 Task: Create a due date automation trigger when advanced on, on the tuesday of the week a card is due add fields with custom field "Resume" set to a number greater than 1 and greater or equal to 10 at 11:00 AM.
Action: Mouse moved to (933, 76)
Screenshot: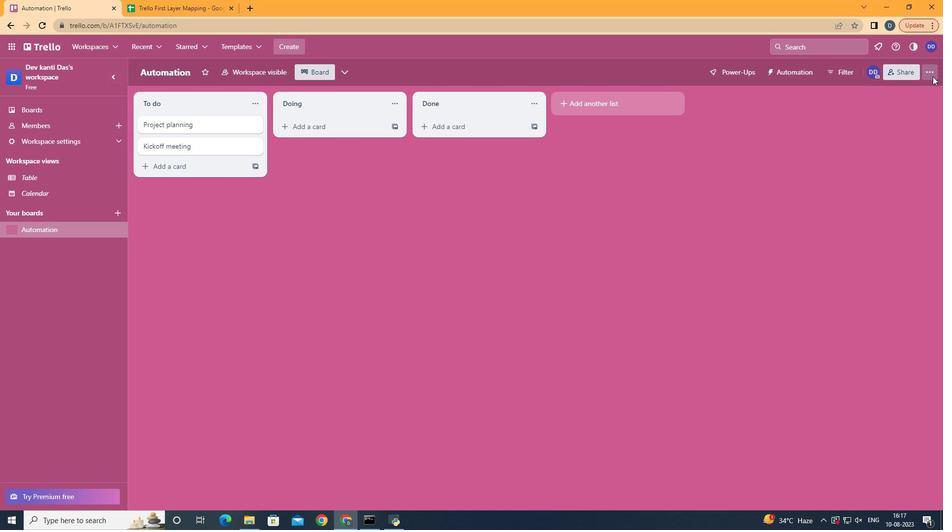 
Action: Mouse pressed left at (933, 76)
Screenshot: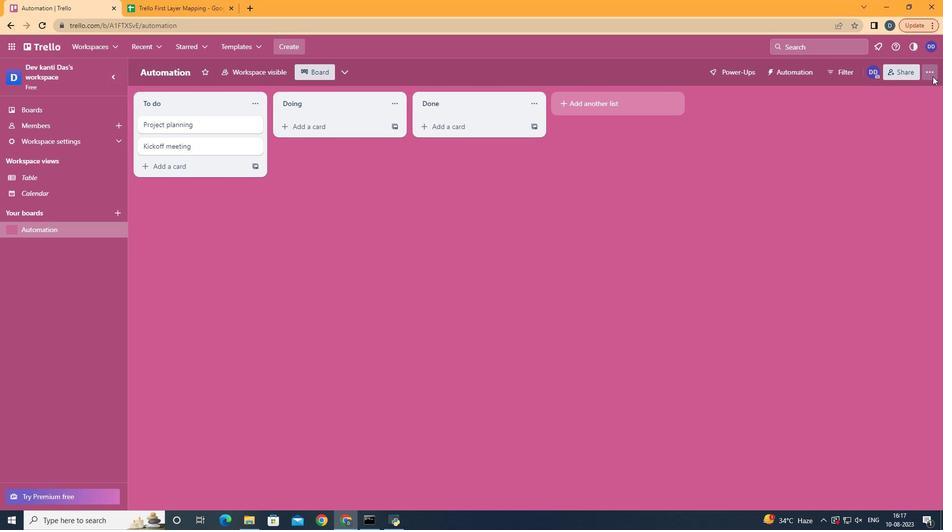 
Action: Mouse moved to (863, 202)
Screenshot: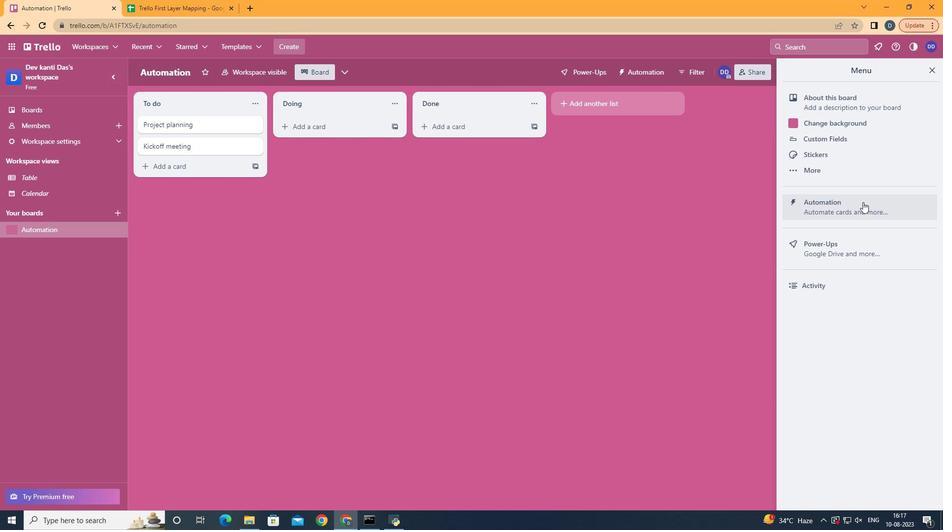
Action: Mouse pressed left at (863, 202)
Screenshot: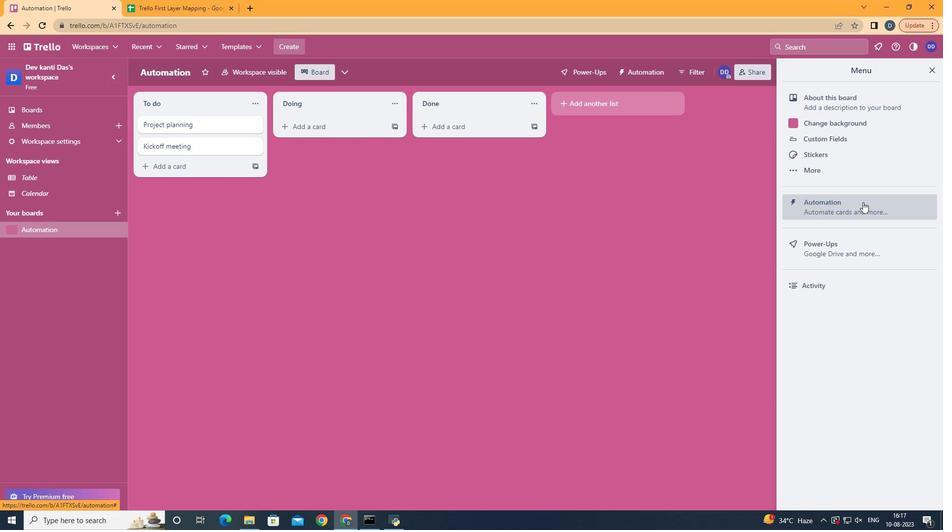 
Action: Mouse moved to (173, 192)
Screenshot: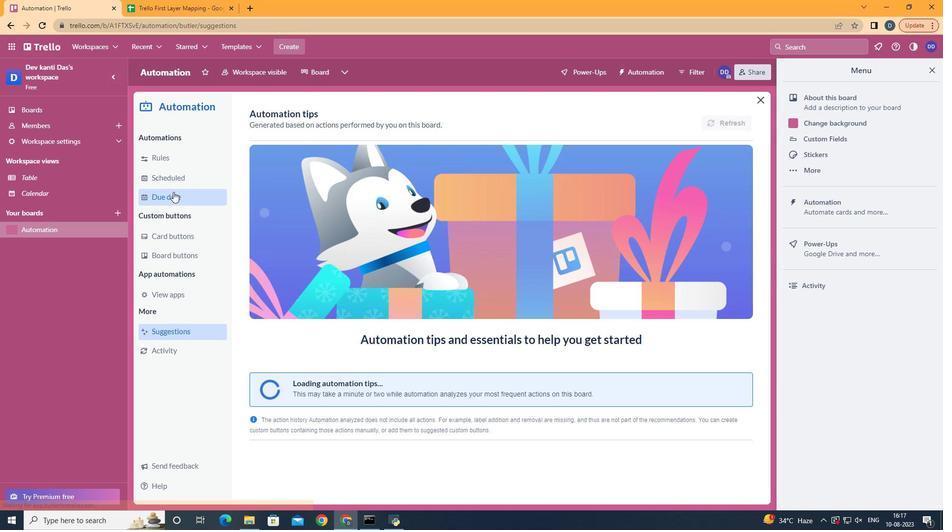 
Action: Mouse pressed left at (173, 192)
Screenshot: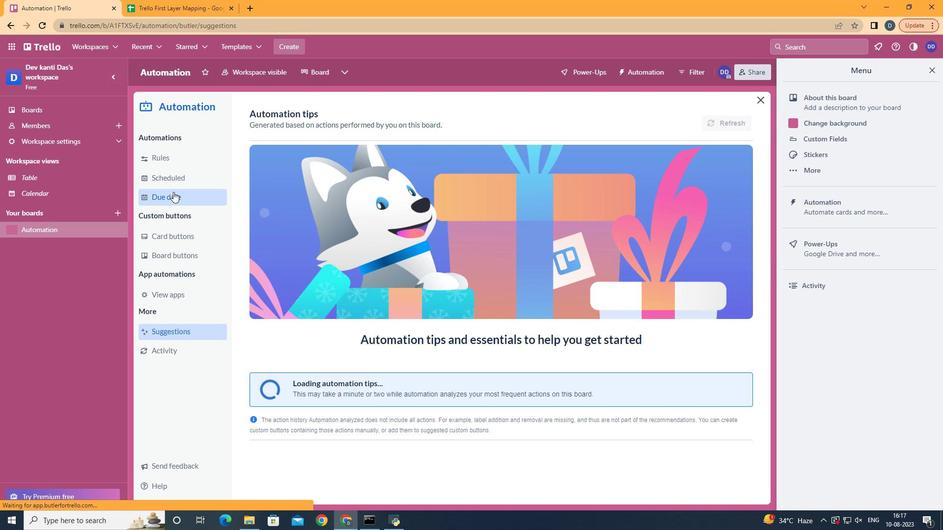 
Action: Mouse moved to (693, 116)
Screenshot: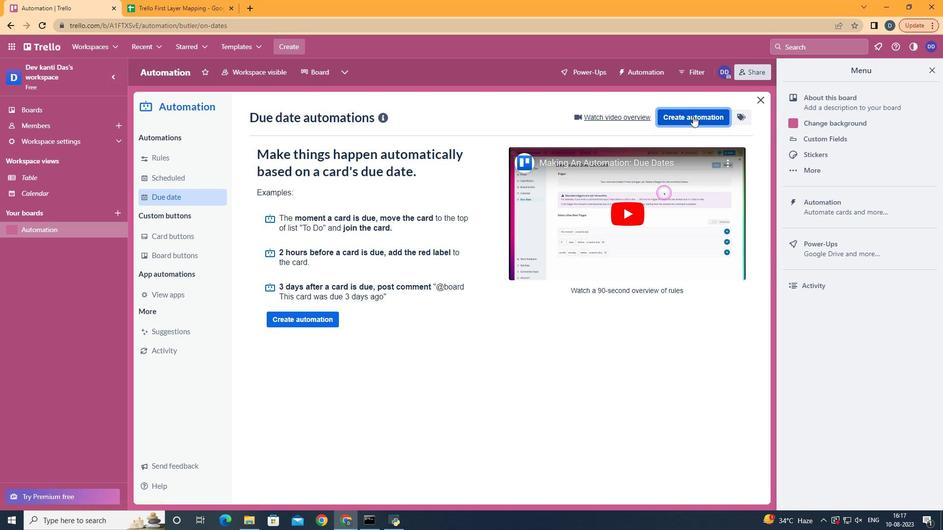 
Action: Mouse pressed left at (693, 116)
Screenshot: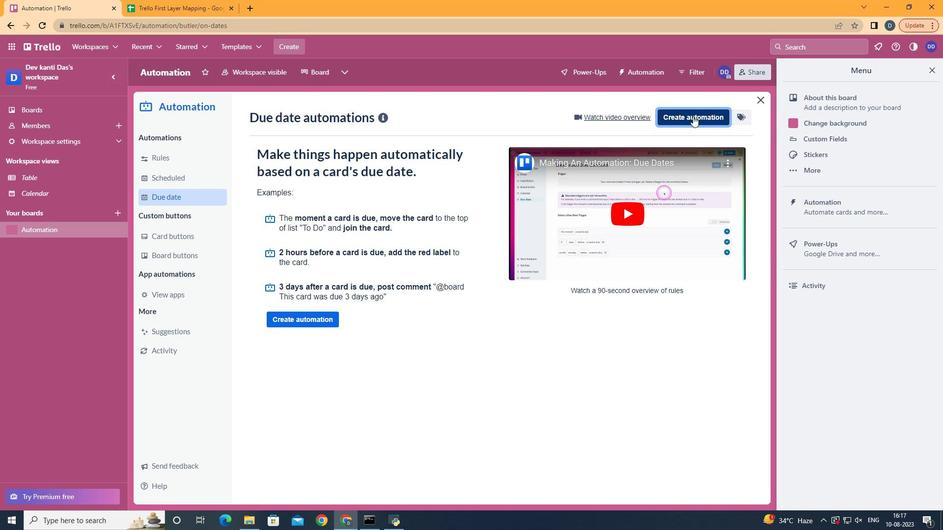
Action: Mouse moved to (512, 216)
Screenshot: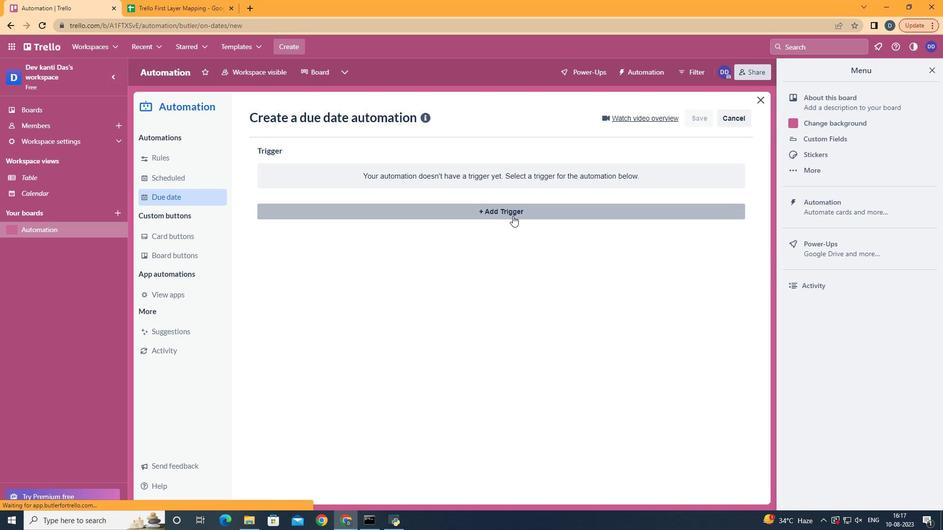 
Action: Mouse pressed left at (512, 216)
Screenshot: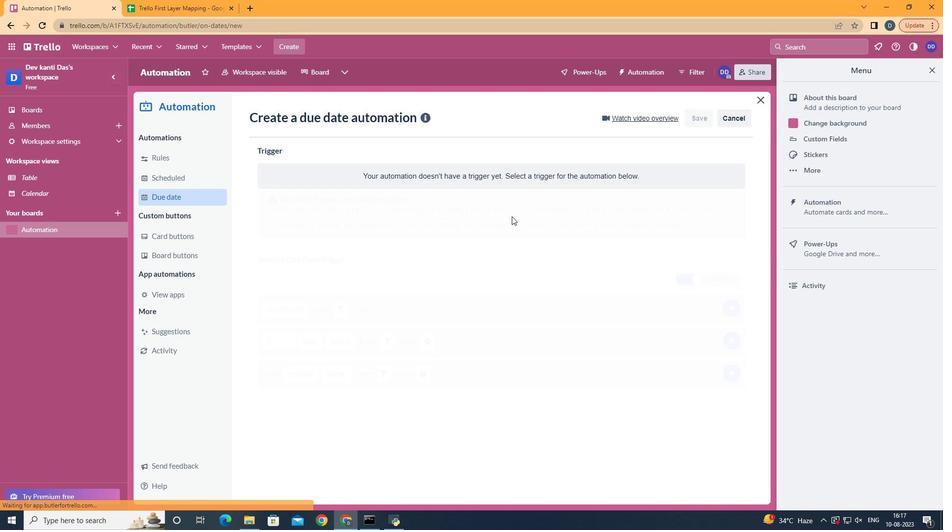 
Action: Mouse moved to (322, 273)
Screenshot: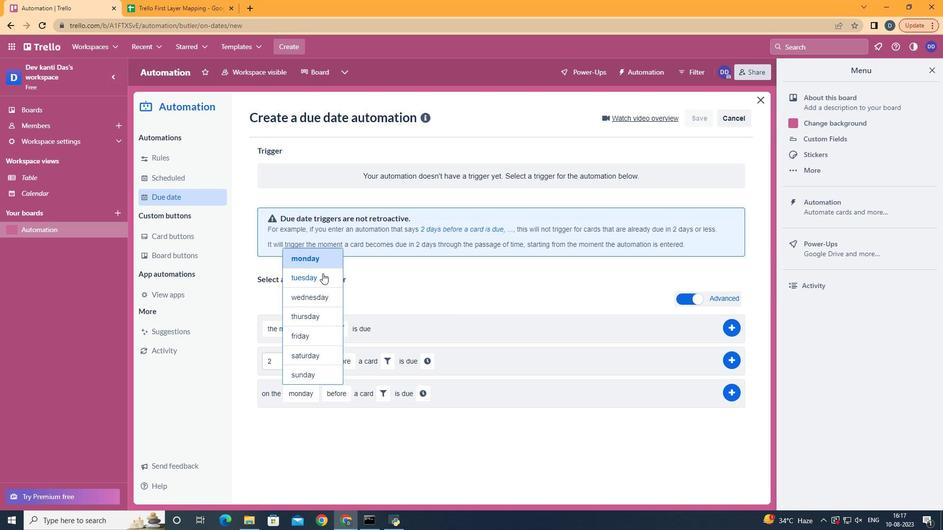 
Action: Mouse pressed left at (322, 273)
Screenshot: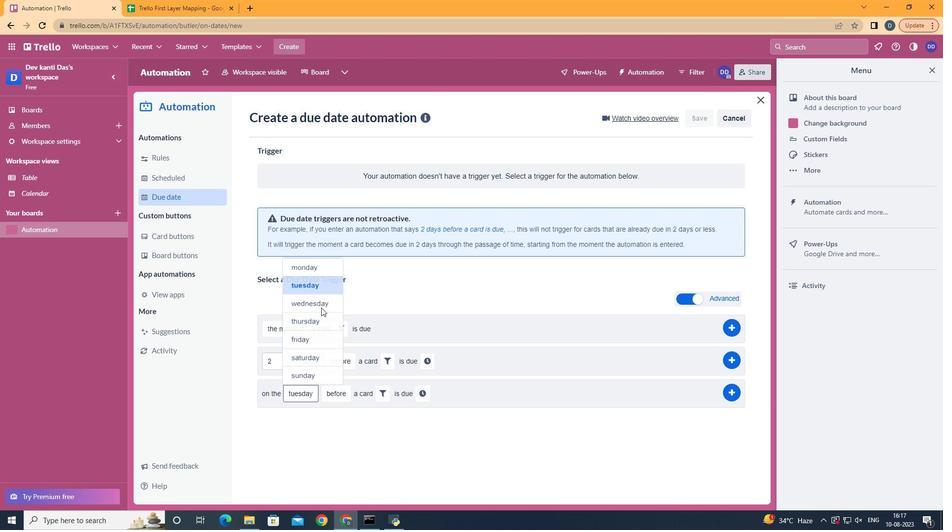 
Action: Mouse moved to (350, 455)
Screenshot: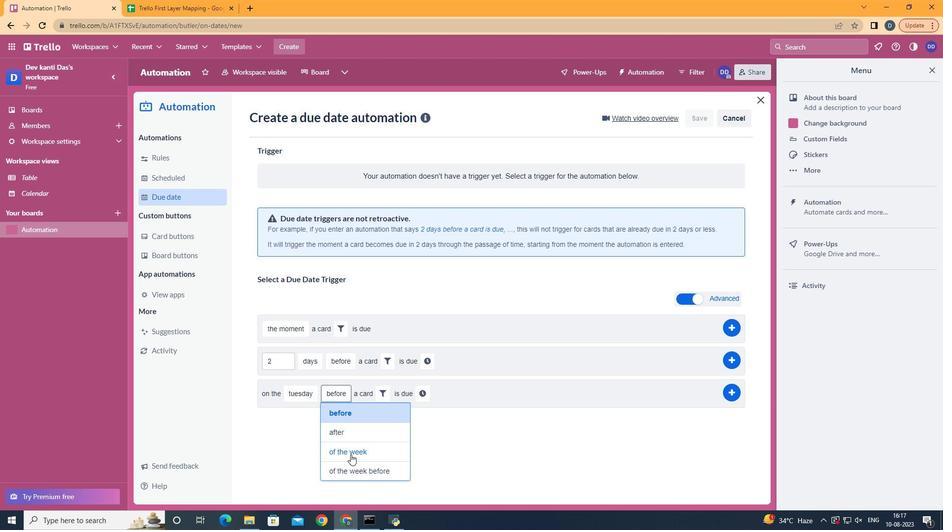 
Action: Mouse pressed left at (350, 455)
Screenshot: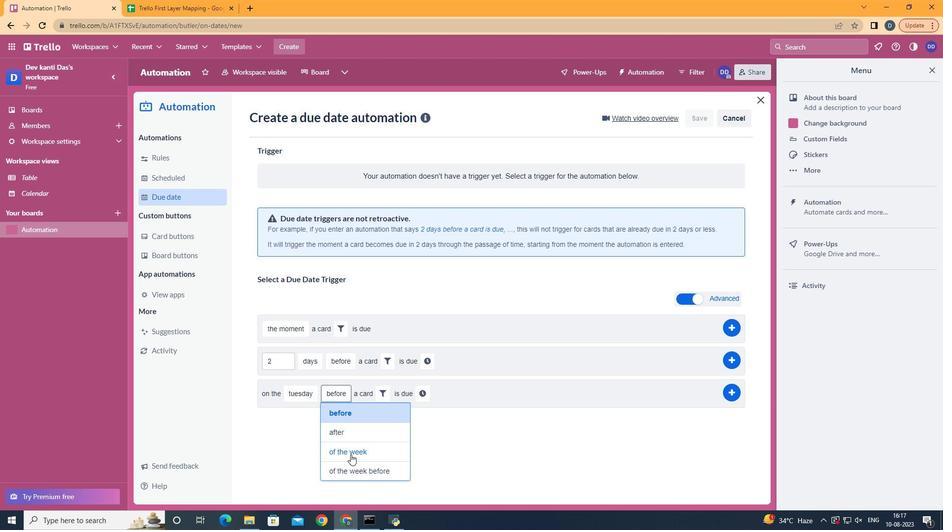 
Action: Mouse moved to (396, 398)
Screenshot: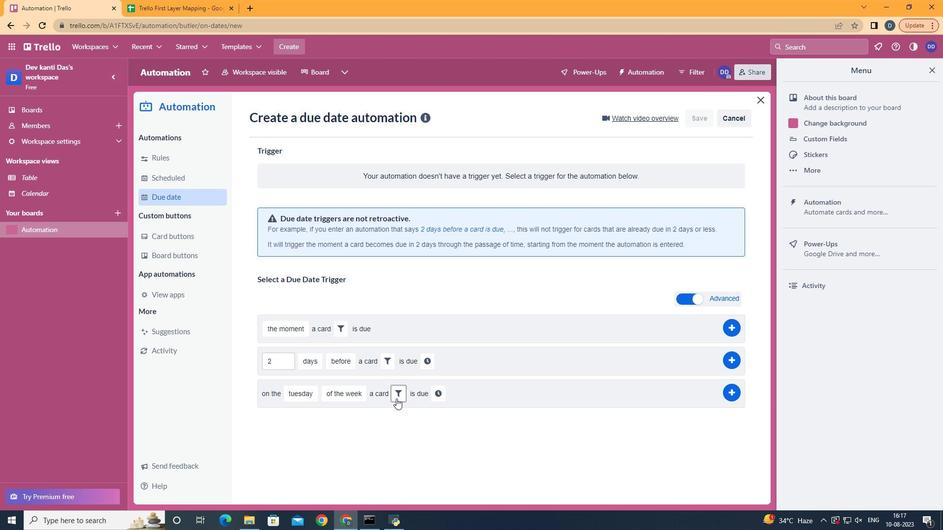 
Action: Mouse pressed left at (396, 398)
Screenshot: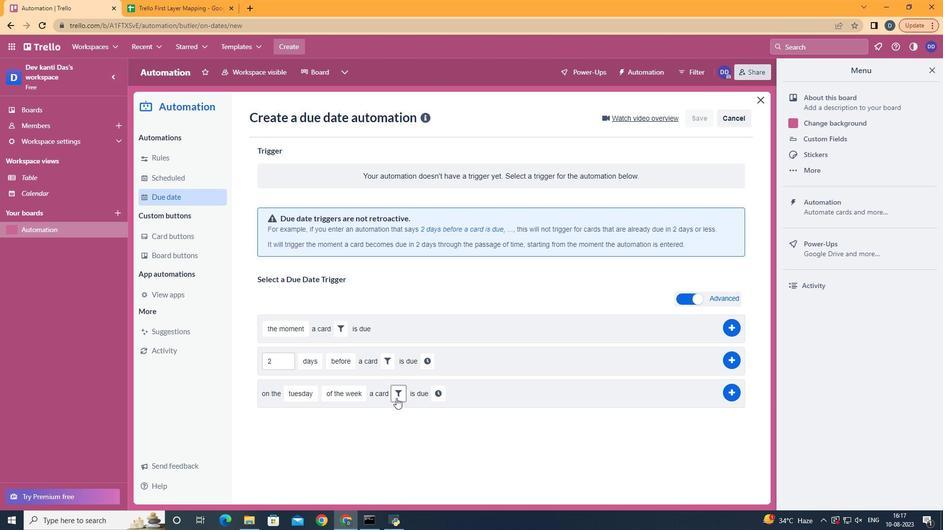 
Action: Mouse moved to (558, 429)
Screenshot: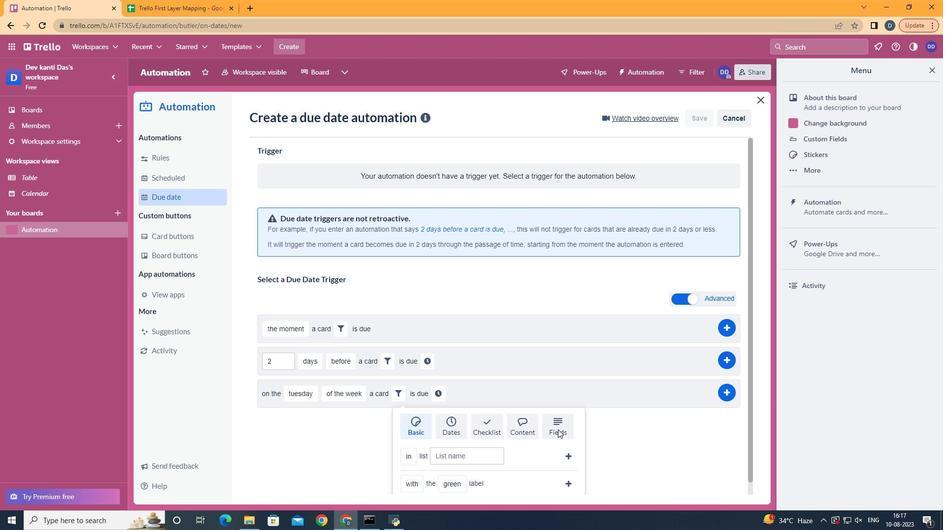 
Action: Mouse pressed left at (558, 429)
Screenshot: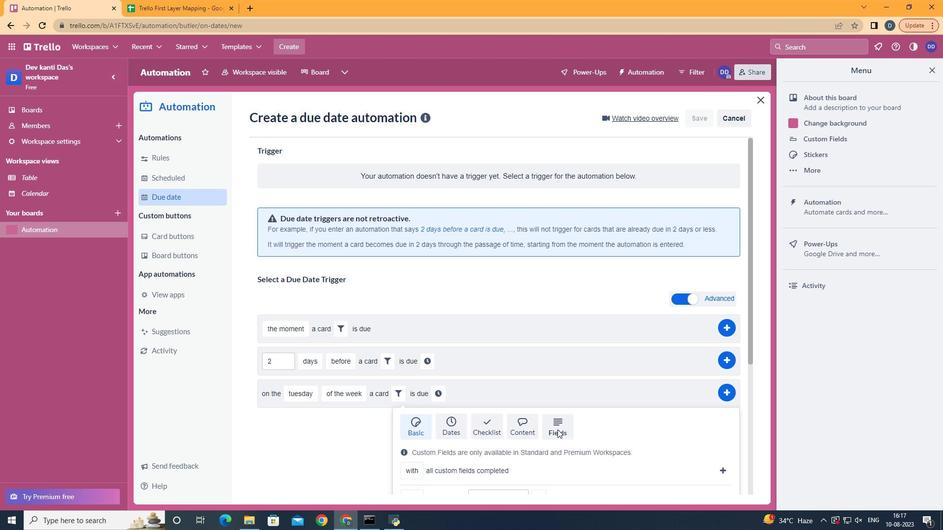 
Action: Mouse moved to (557, 429)
Screenshot: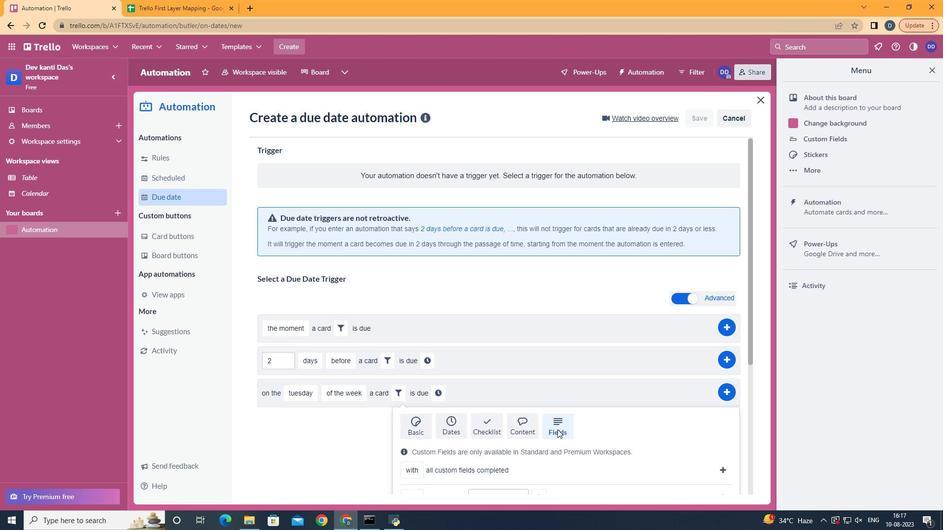 
Action: Mouse scrolled (557, 429) with delta (0, 0)
Screenshot: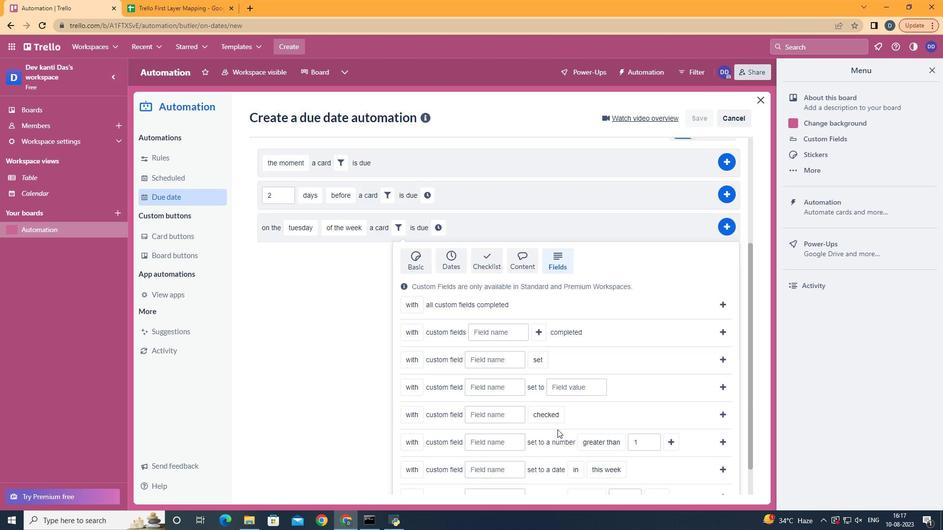 
Action: Mouse scrolled (557, 429) with delta (0, 0)
Screenshot: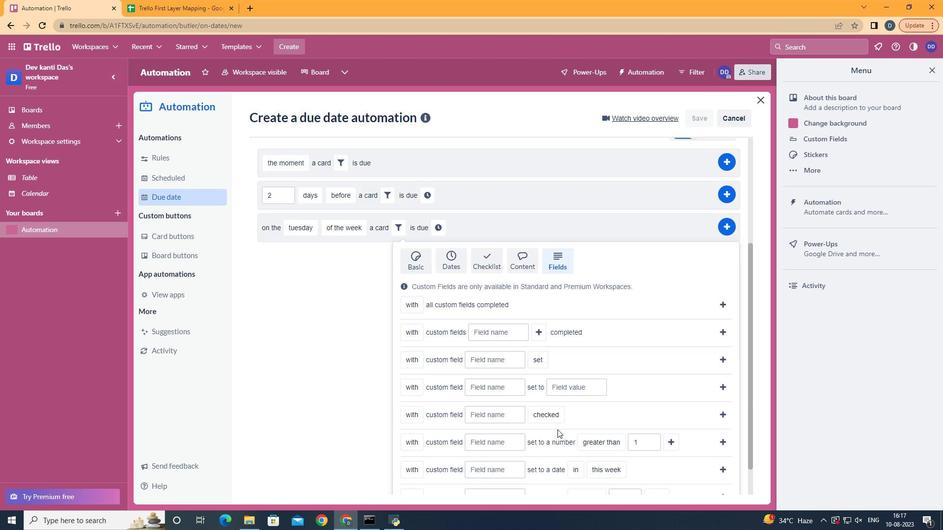 
Action: Mouse scrolled (557, 429) with delta (0, 0)
Screenshot: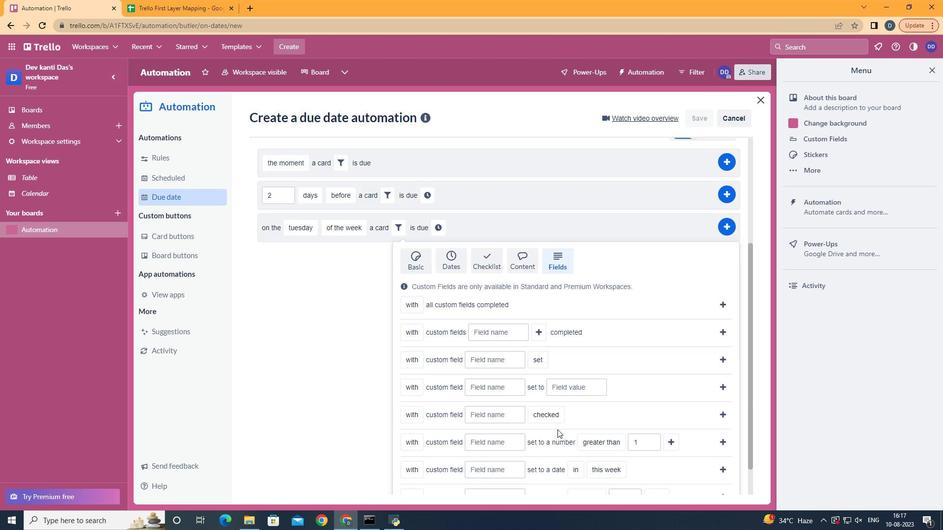 
Action: Mouse scrolled (557, 429) with delta (0, 0)
Screenshot: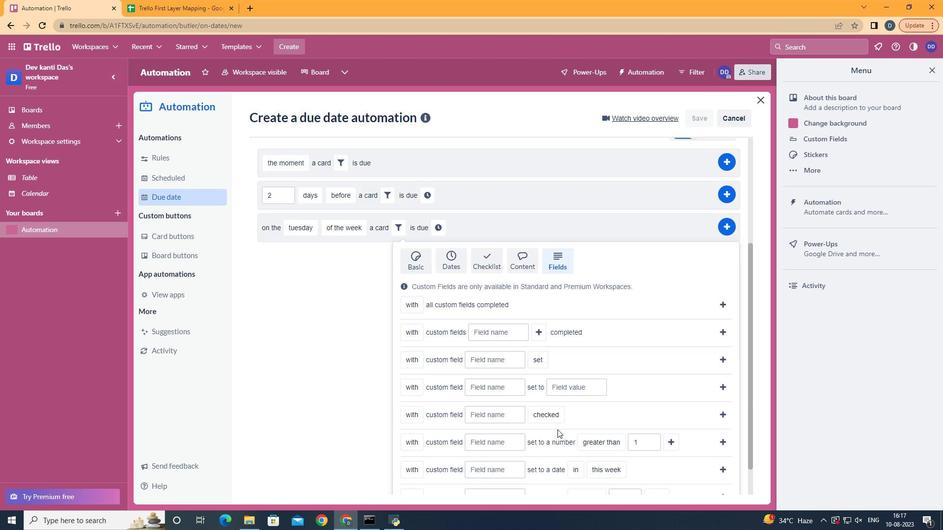 
Action: Mouse moved to (488, 411)
Screenshot: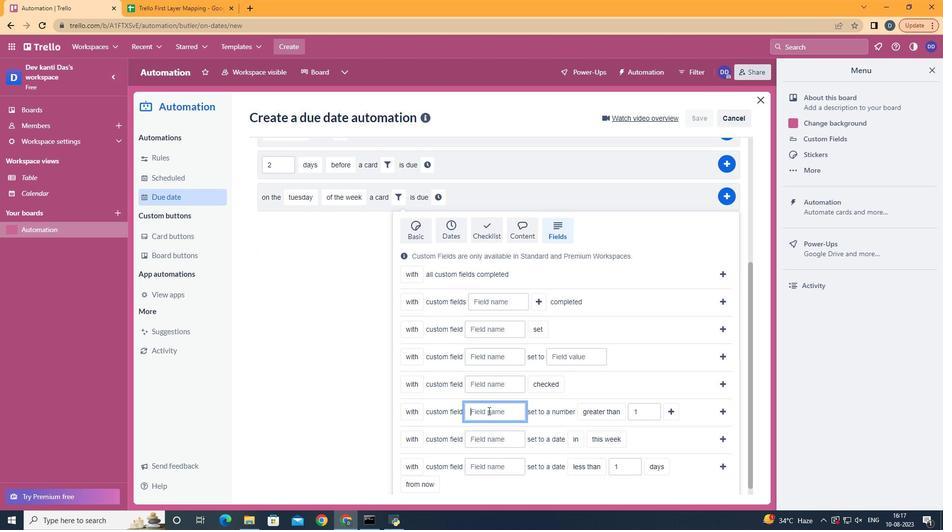 
Action: Mouse pressed left at (488, 411)
Screenshot: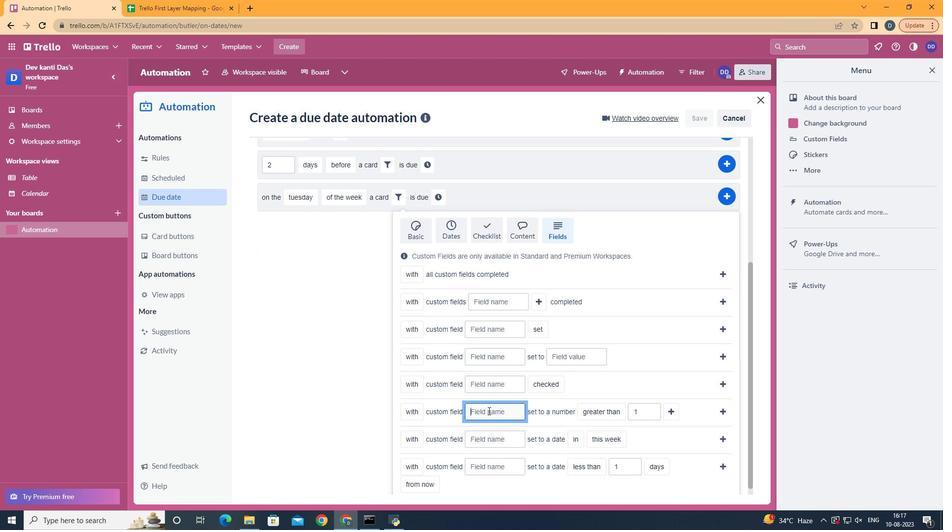 
Action: Key pressed <Key.shift>Resume
Screenshot: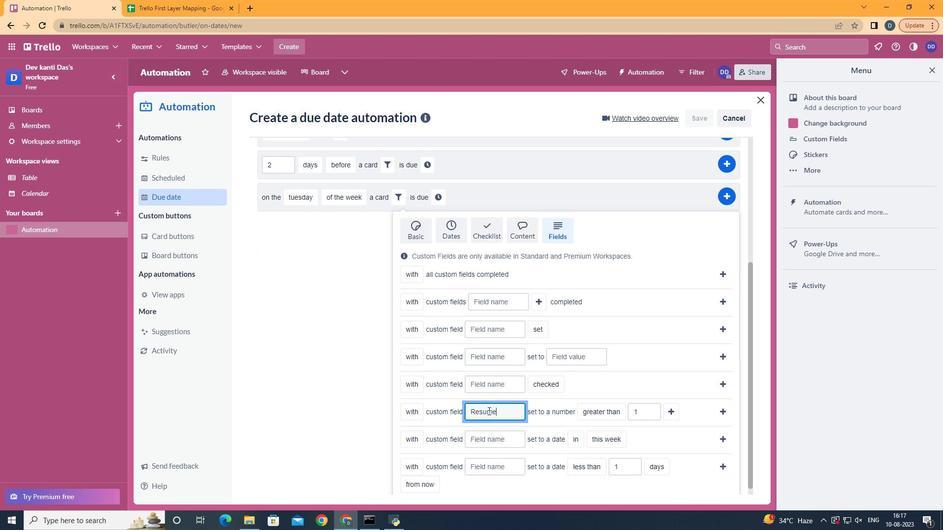 
Action: Mouse moved to (667, 414)
Screenshot: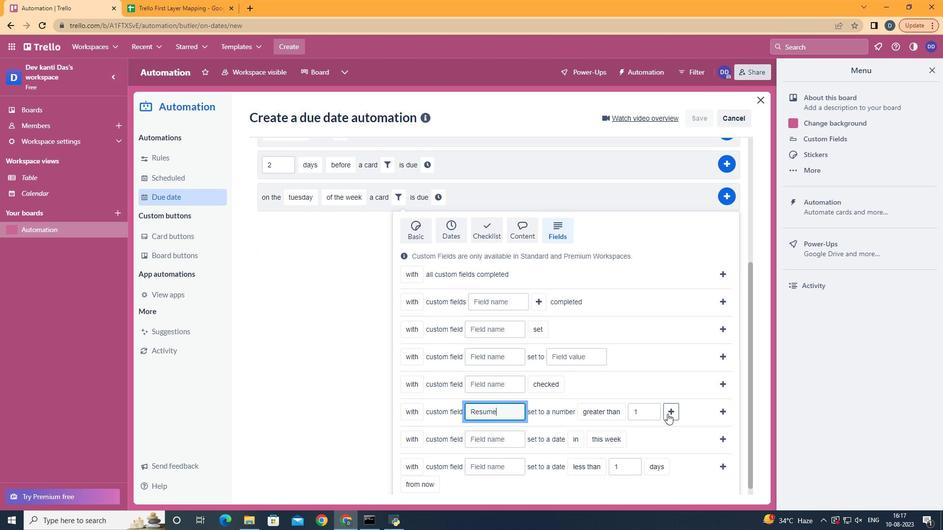 
Action: Mouse pressed left at (667, 414)
Screenshot: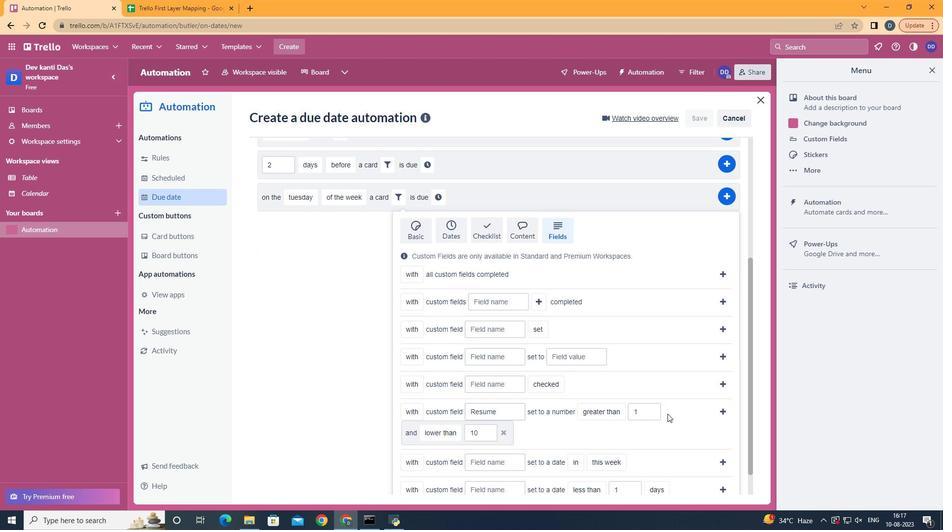 
Action: Mouse moved to (450, 416)
Screenshot: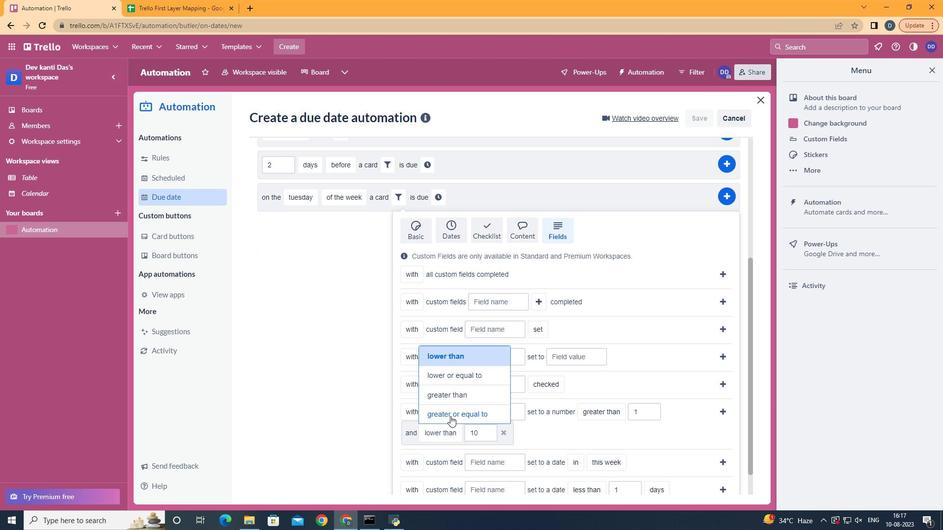 
Action: Mouse pressed left at (450, 416)
Screenshot: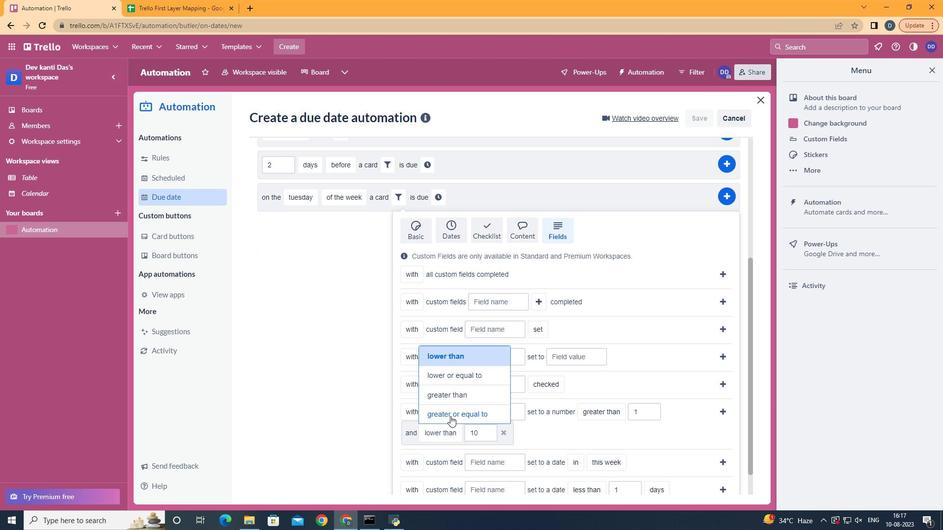 
Action: Mouse moved to (719, 411)
Screenshot: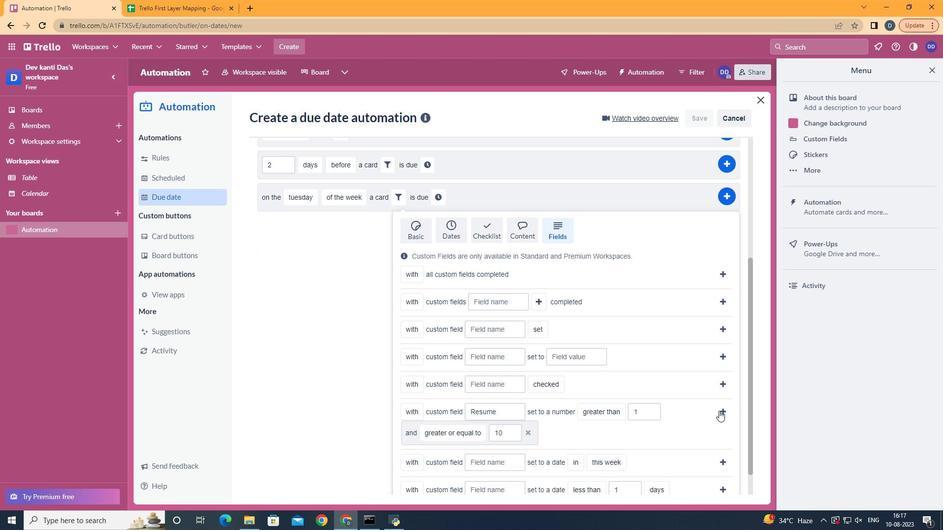
Action: Mouse pressed left at (719, 411)
Screenshot: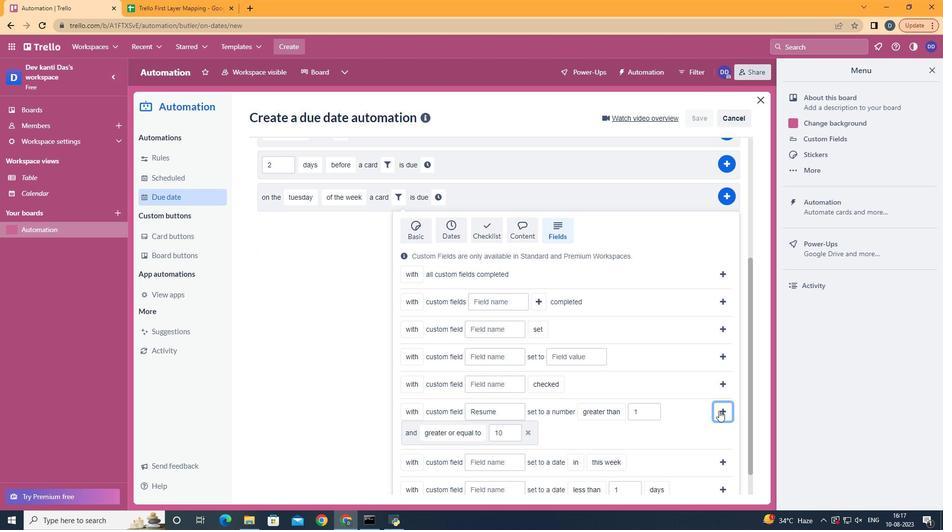 
Action: Mouse moved to (265, 416)
Screenshot: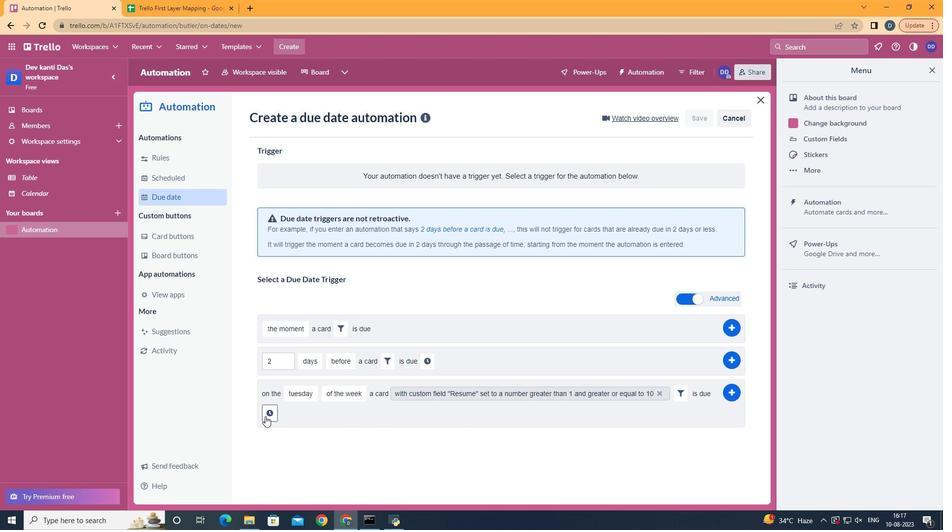 
Action: Mouse pressed left at (265, 416)
Screenshot: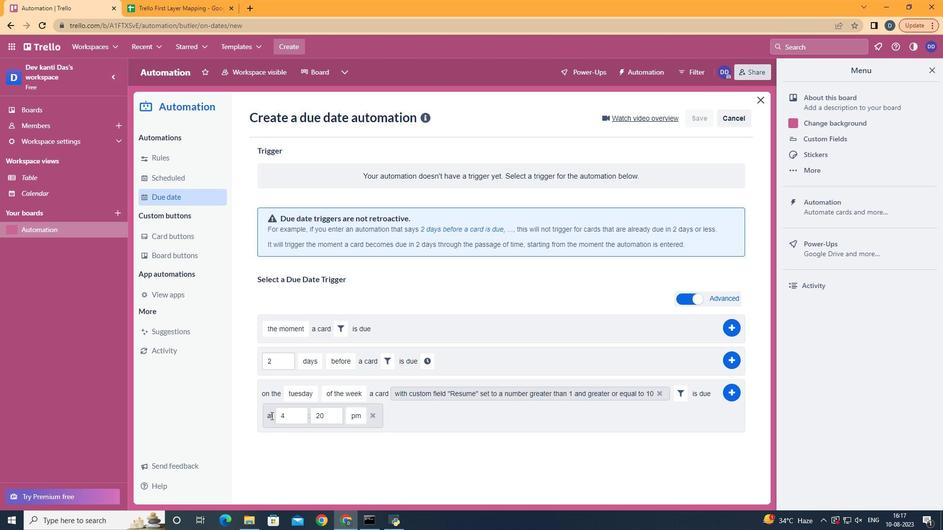
Action: Mouse moved to (301, 416)
Screenshot: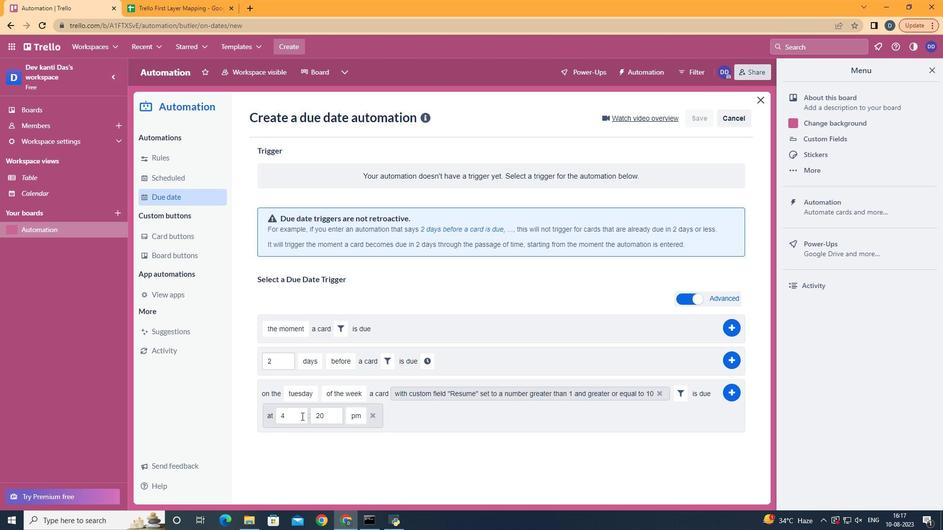 
Action: Mouse pressed left at (301, 416)
Screenshot: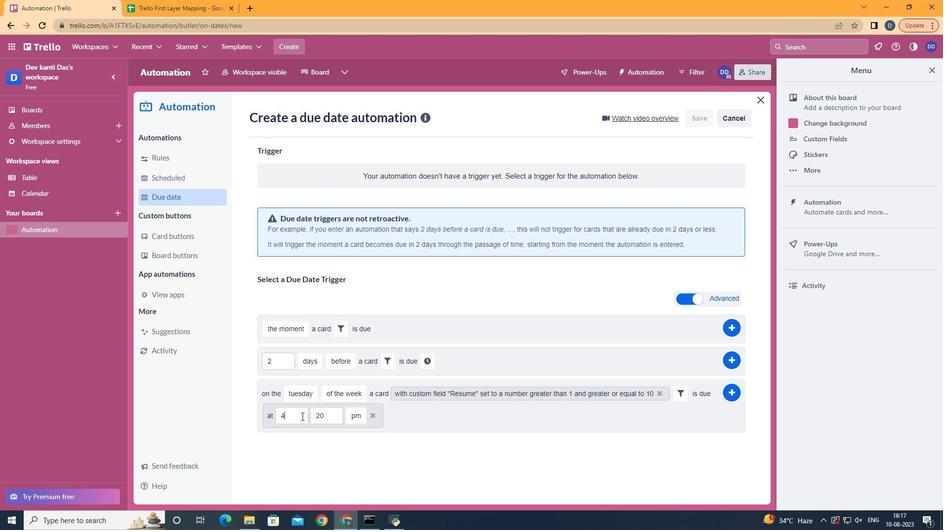 
Action: Key pressed <Key.backspace>11
Screenshot: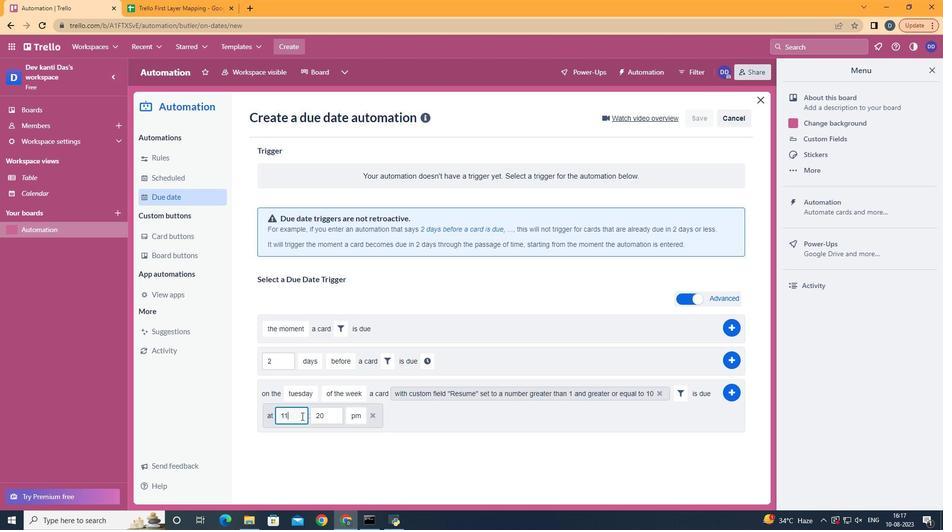 
Action: Mouse moved to (326, 414)
Screenshot: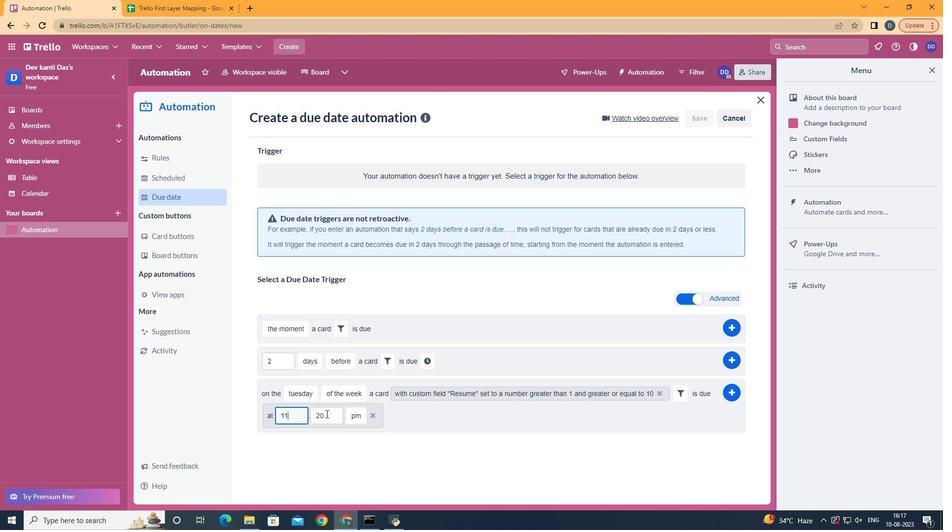 
Action: Mouse pressed left at (326, 414)
Screenshot: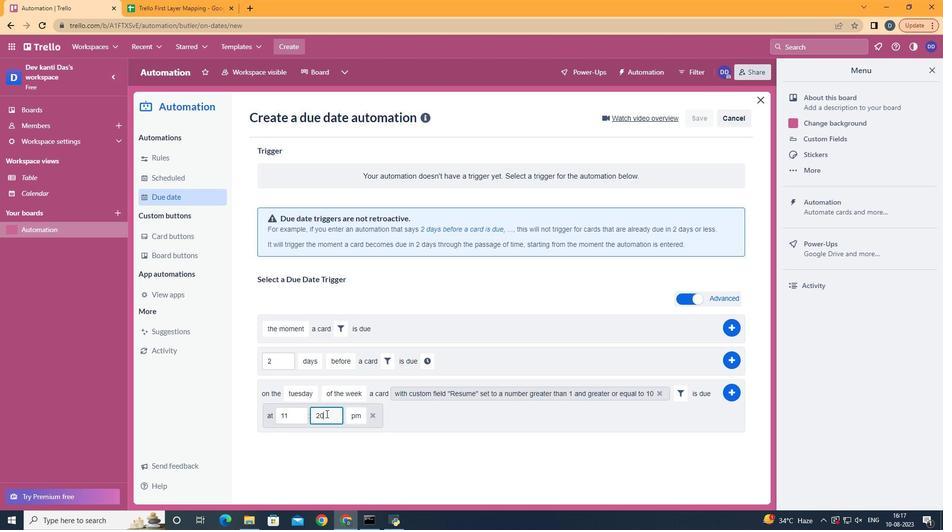 
Action: Key pressed <Key.backspace><Key.backspace>00
Screenshot: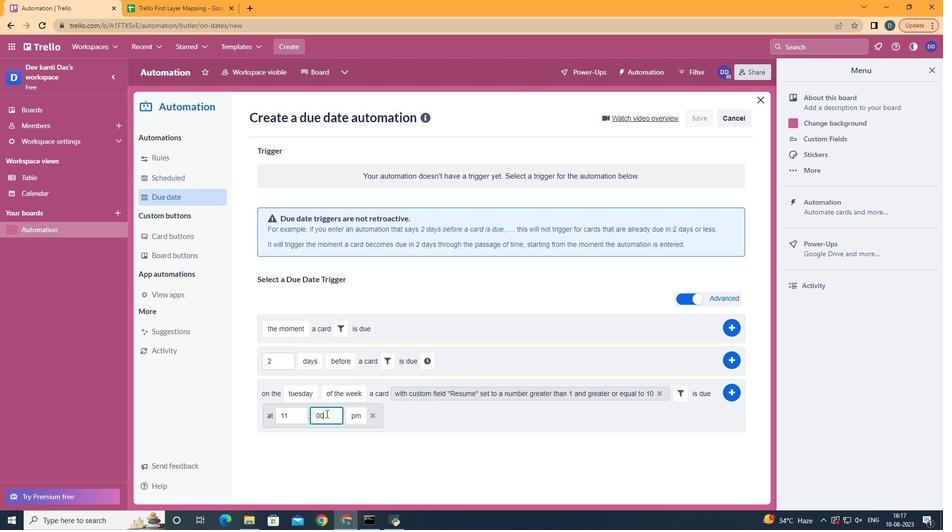 
Action: Mouse moved to (356, 431)
Screenshot: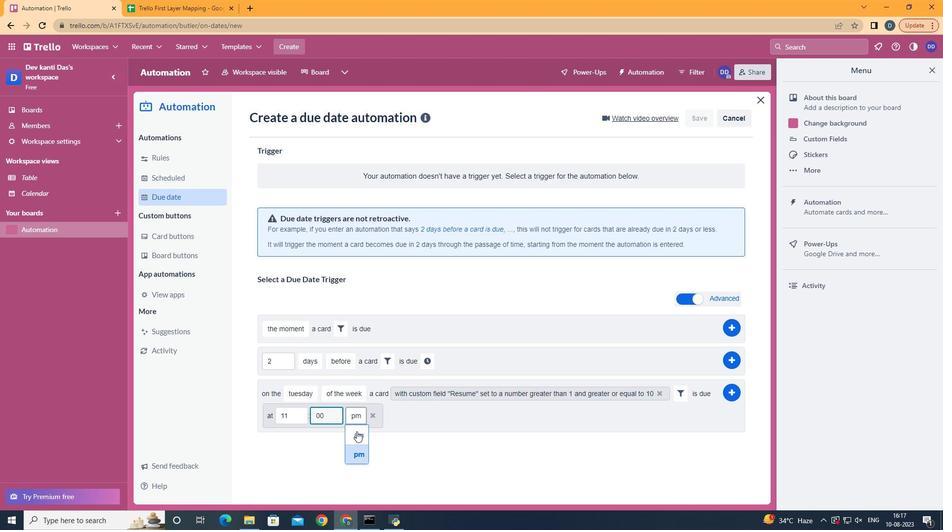 
Action: Mouse pressed left at (356, 431)
Screenshot: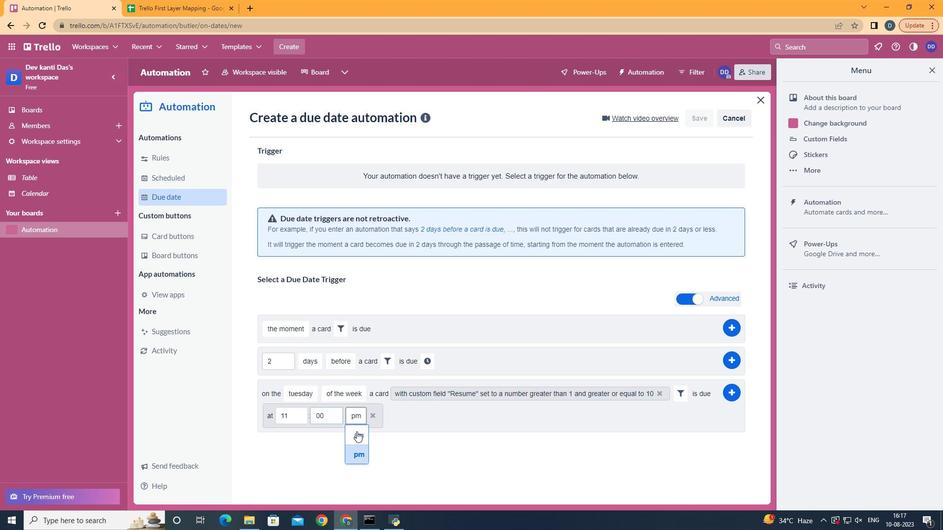 
Action: Mouse moved to (722, 391)
Screenshot: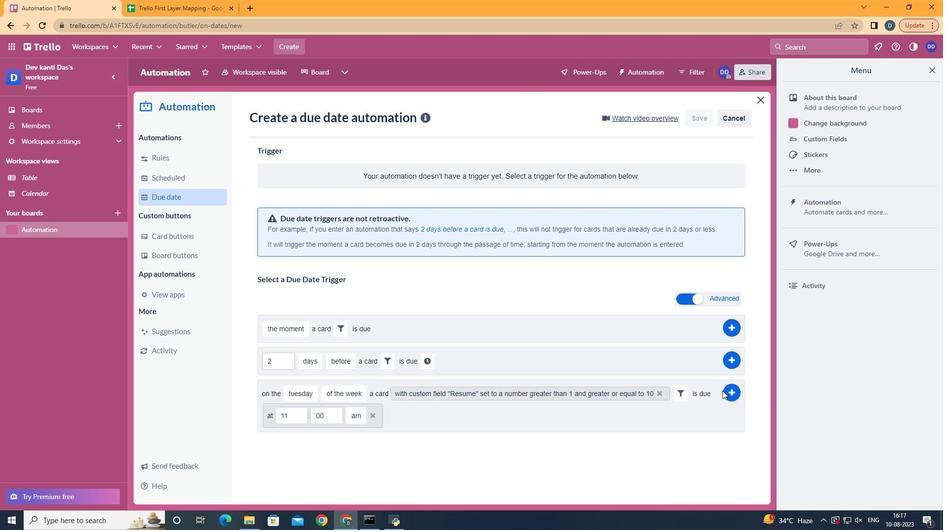 
Action: Mouse pressed left at (722, 391)
Screenshot: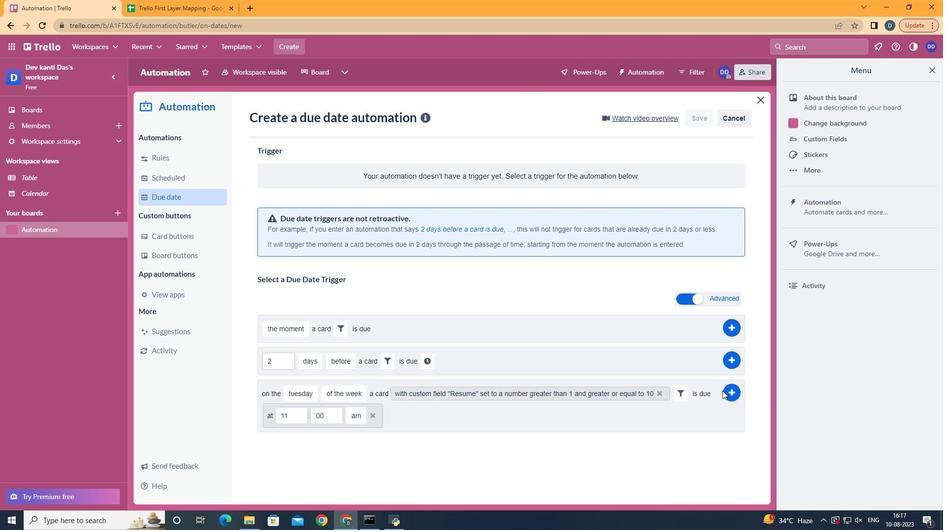 
Action: Mouse moved to (728, 391)
Screenshot: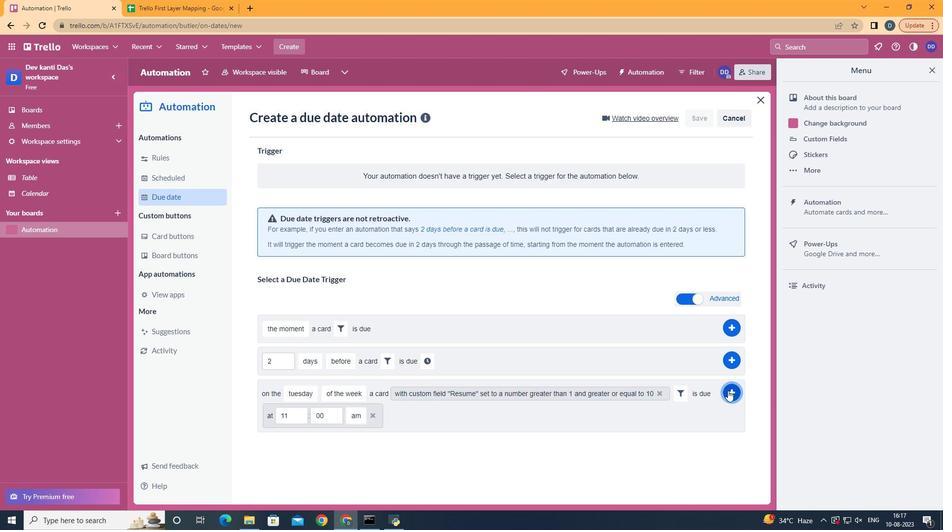 
Action: Mouse pressed left at (728, 391)
Screenshot: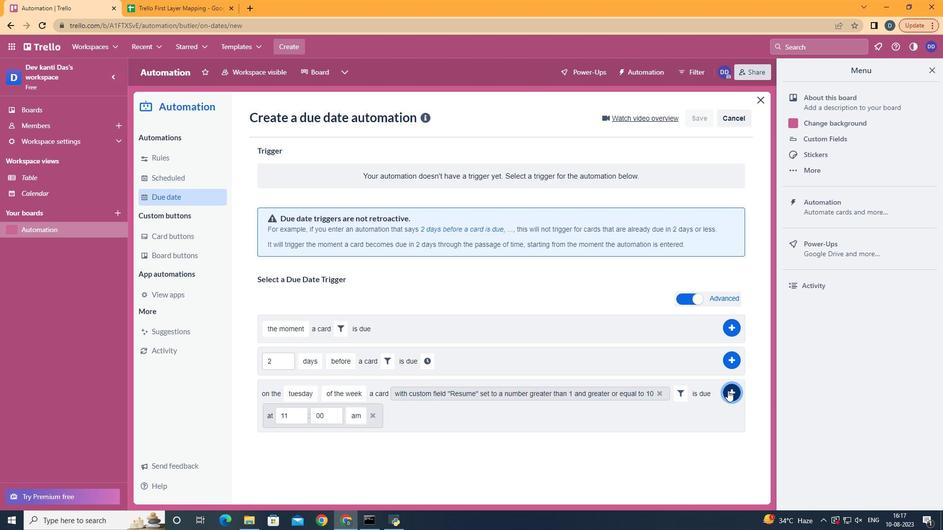 
